 Task: Set up a reminder for the backpacking and trekking journey.
Action: Mouse moved to (80, 116)
Screenshot: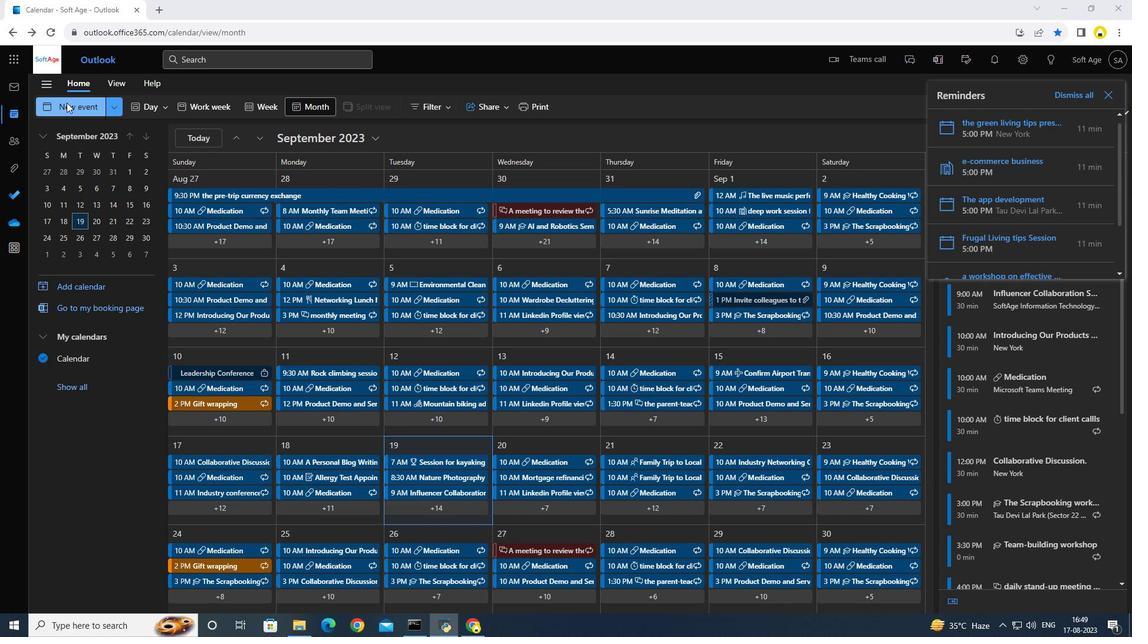 
Action: Mouse pressed left at (80, 116)
Screenshot: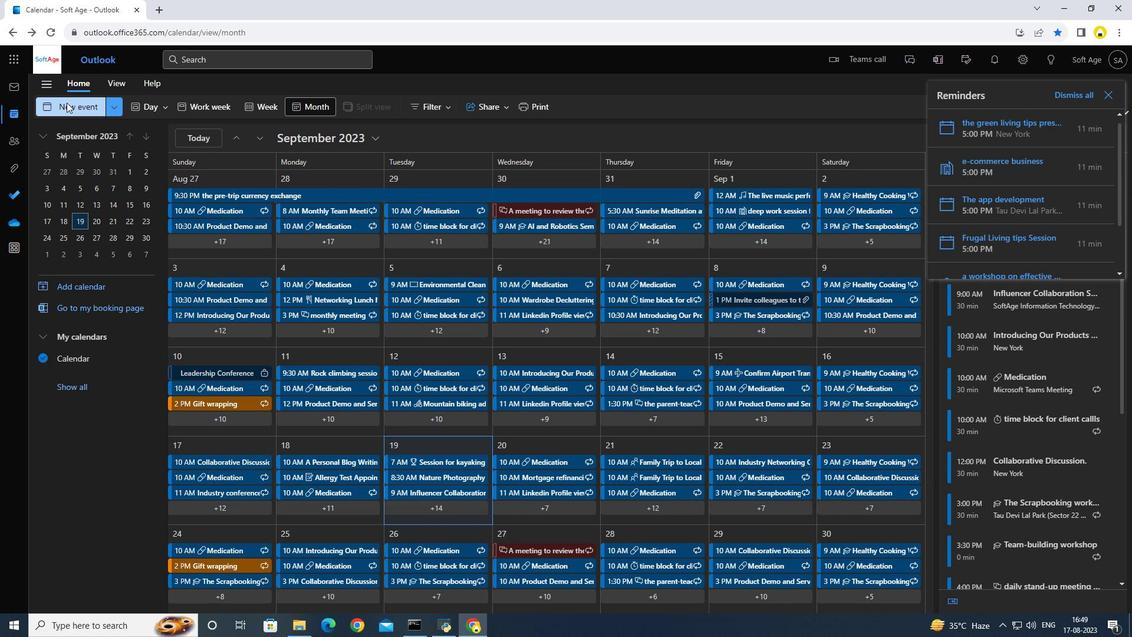 
Action: Mouse moved to (320, 182)
Screenshot: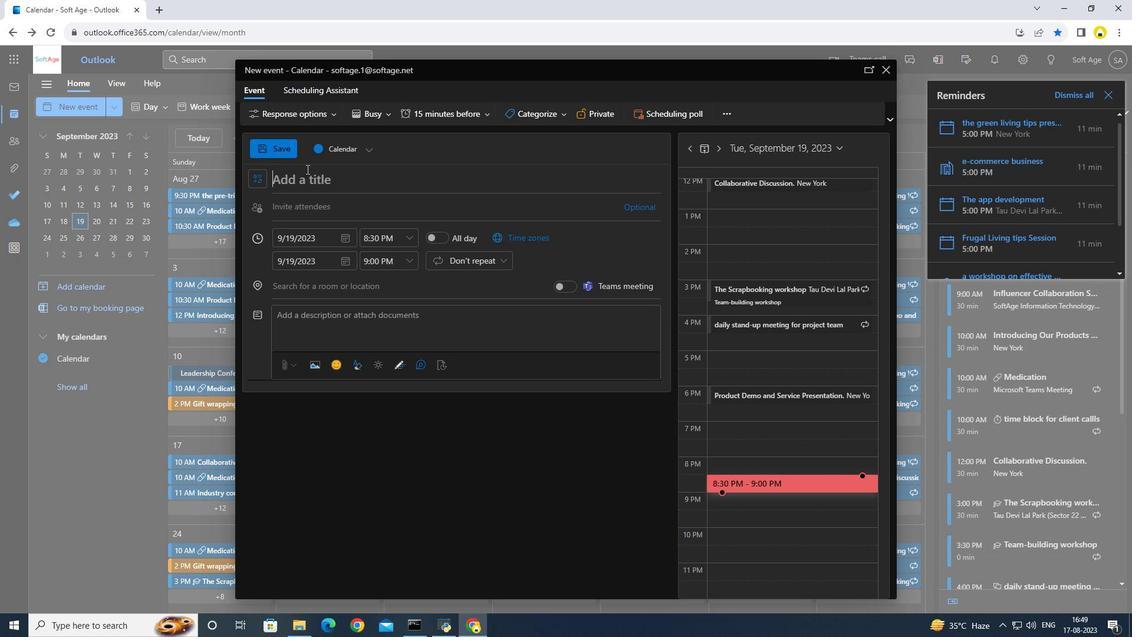 
Action: Key pressed <Key.caps_lock>B<Key.caps_lock>ackpacking<Key.space>and<Key.space><Key.caps_lock>T<Key.caps_lock>rekking<Key.space>journey
Screenshot: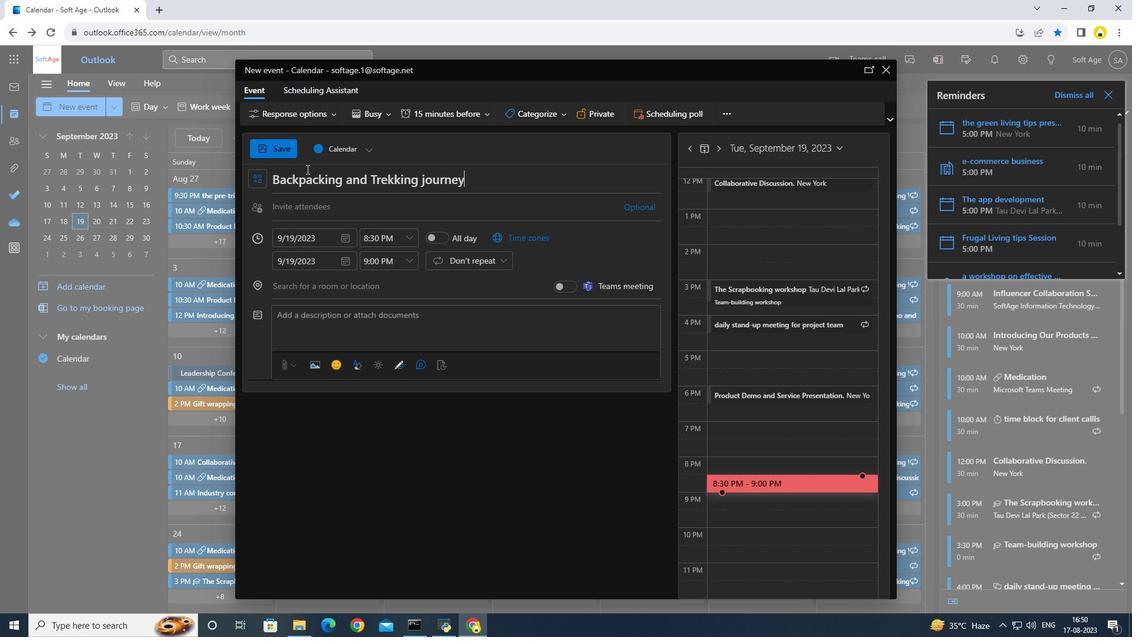 
Action: Mouse moved to (489, 122)
Screenshot: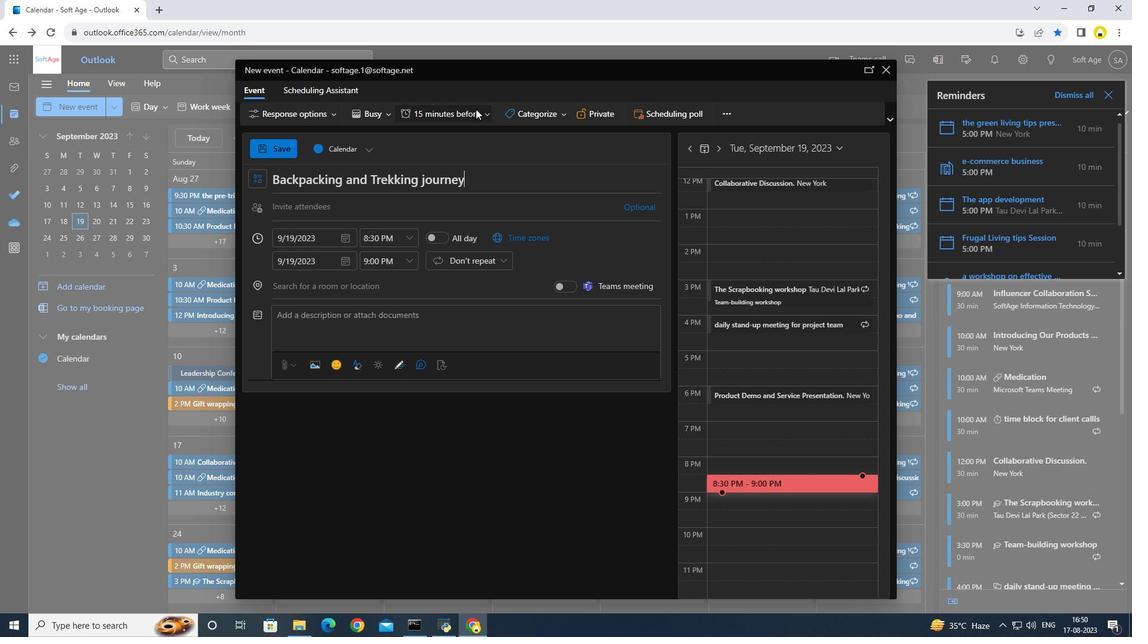 
Action: Mouse pressed left at (489, 122)
Screenshot: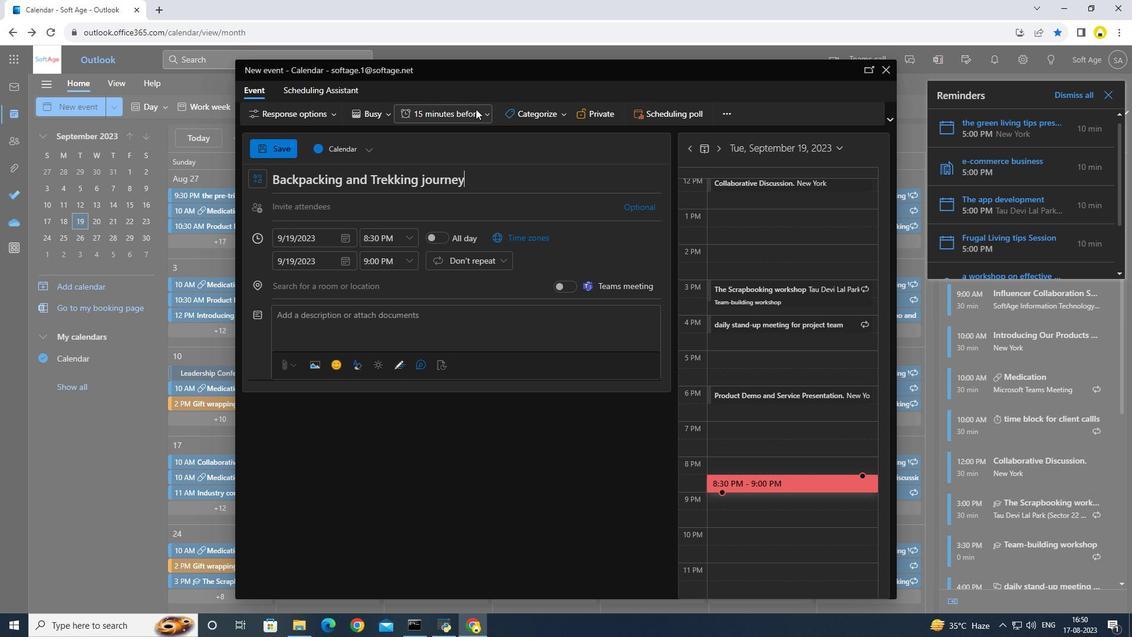 
Action: Mouse moved to (460, 193)
Screenshot: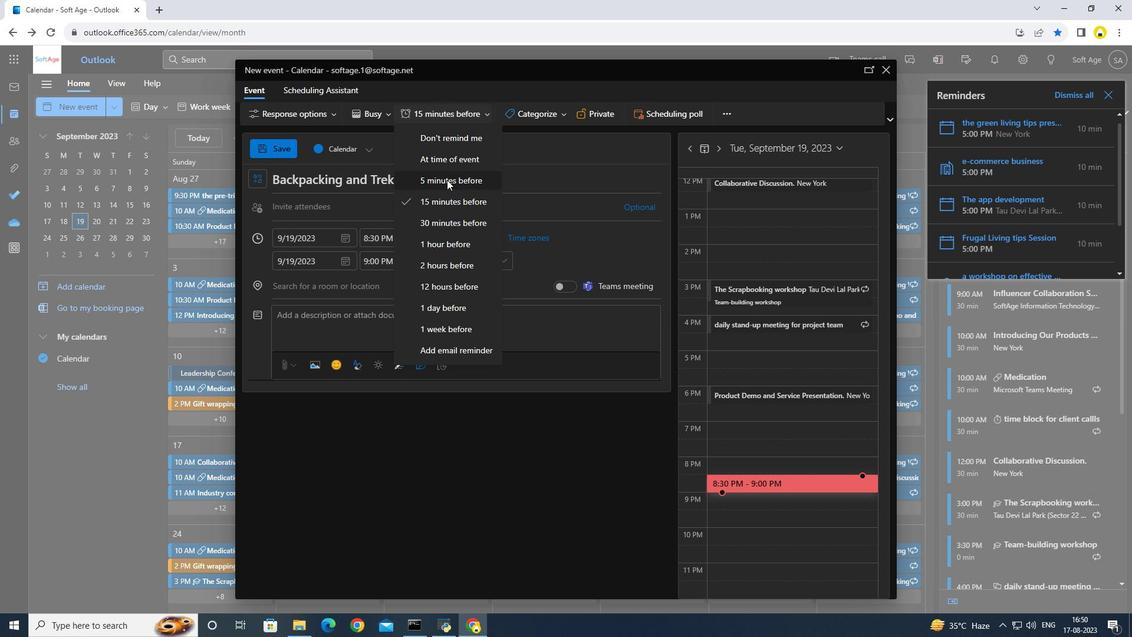 
Action: Mouse pressed left at (460, 193)
Screenshot: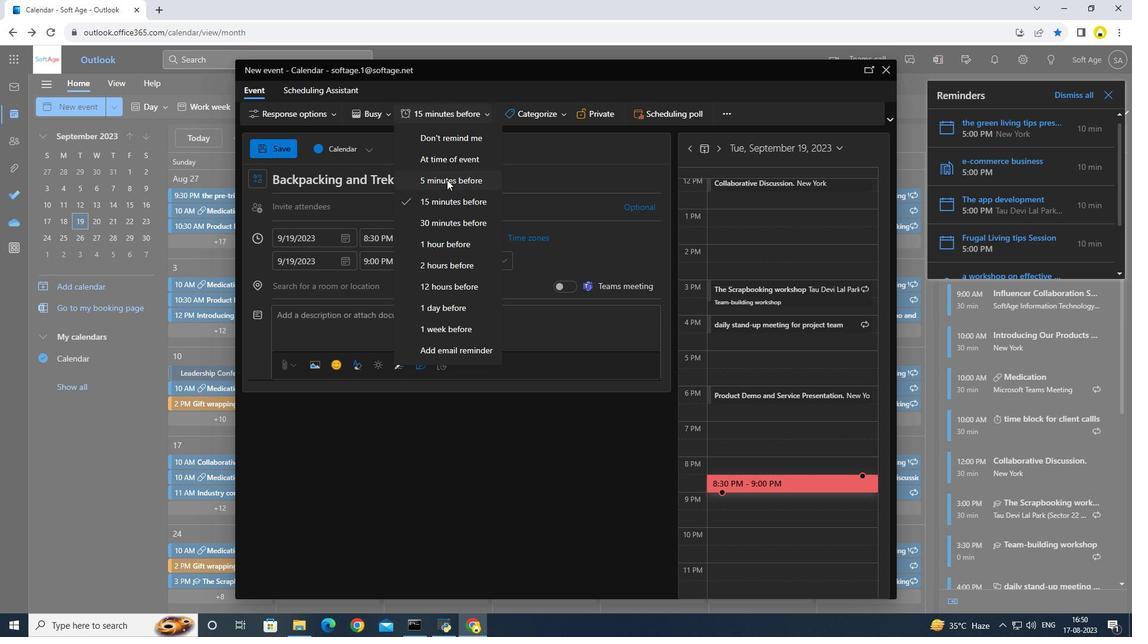 
Action: Mouse moved to (413, 253)
Screenshot: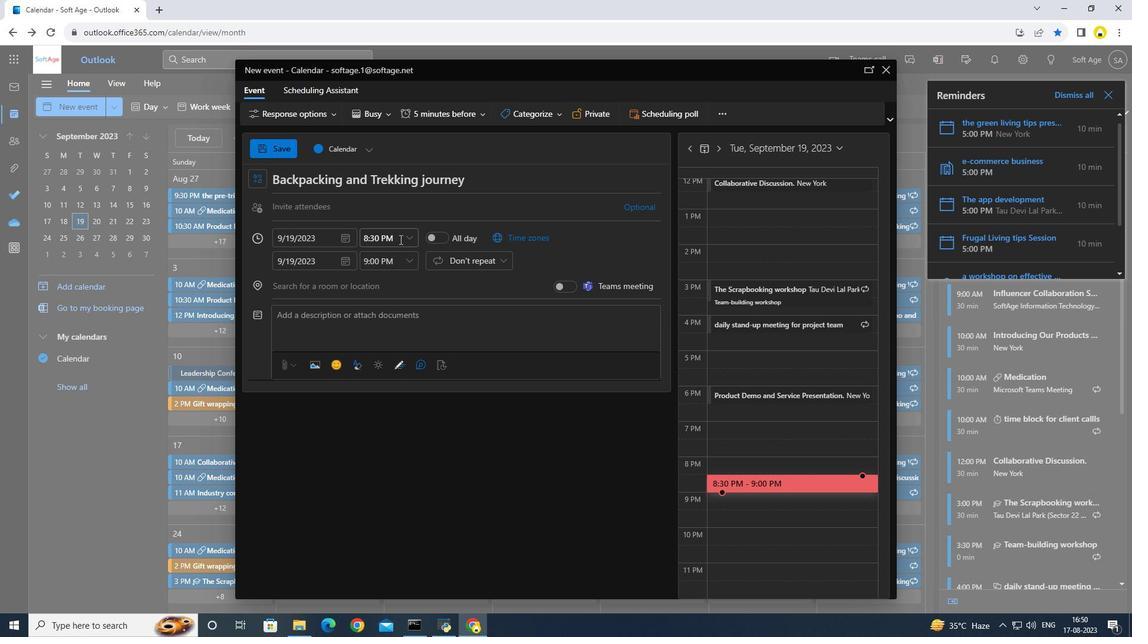 
Action: Mouse pressed left at (413, 253)
Screenshot: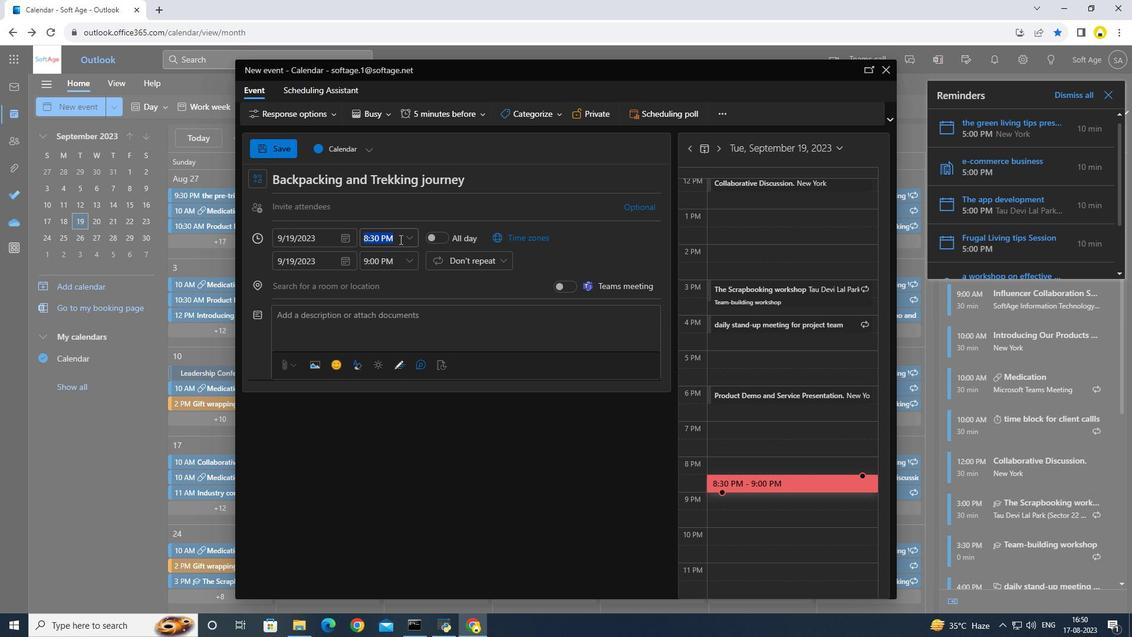 
Action: Mouse moved to (421, 251)
Screenshot: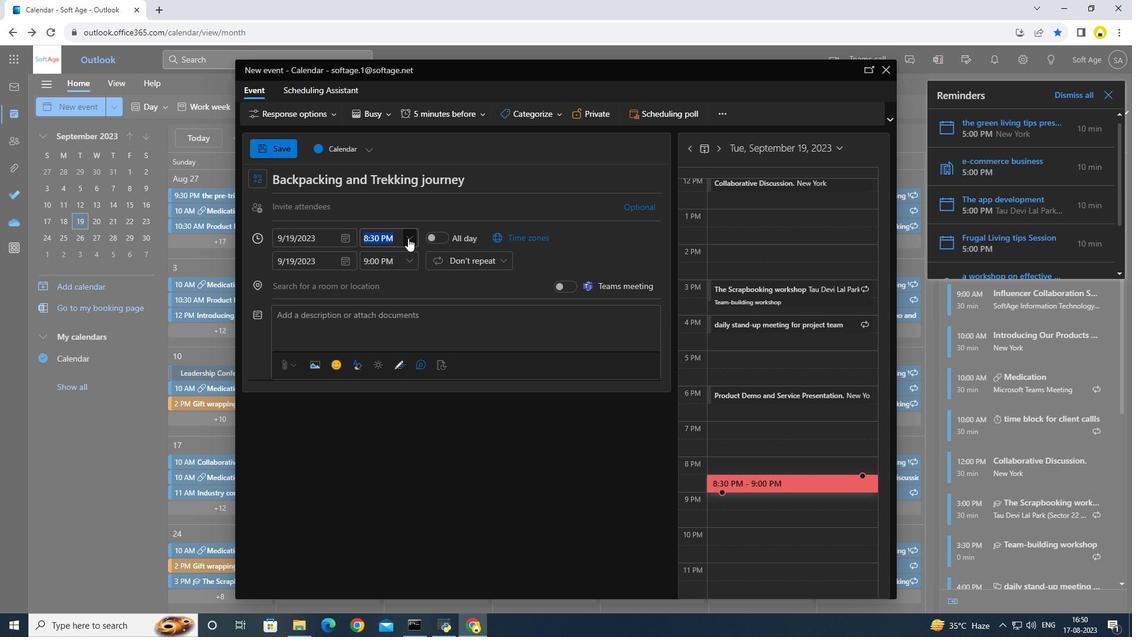 
Action: Mouse pressed left at (421, 251)
Screenshot: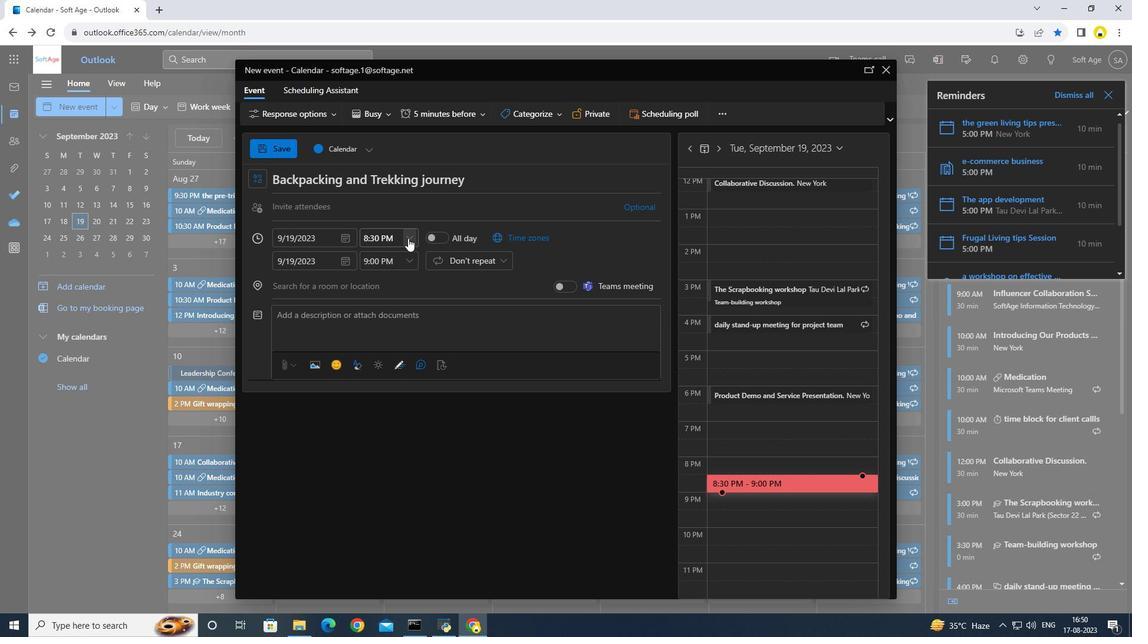 
Action: Mouse moved to (411, 282)
Screenshot: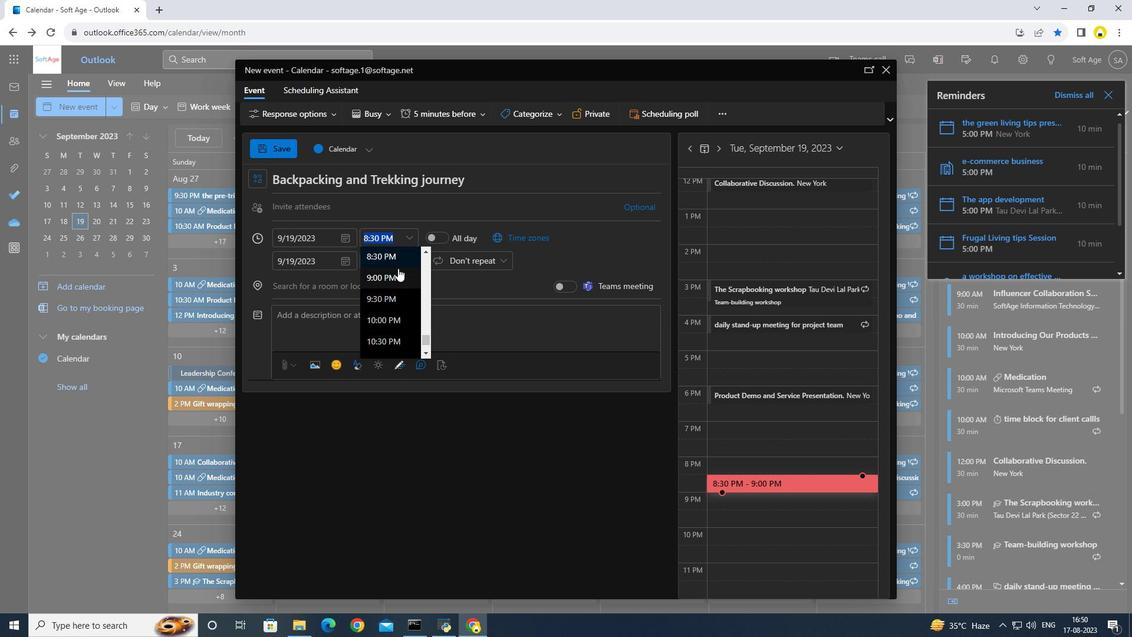 
Action: Mouse scrolled (411, 282) with delta (0, 0)
Screenshot: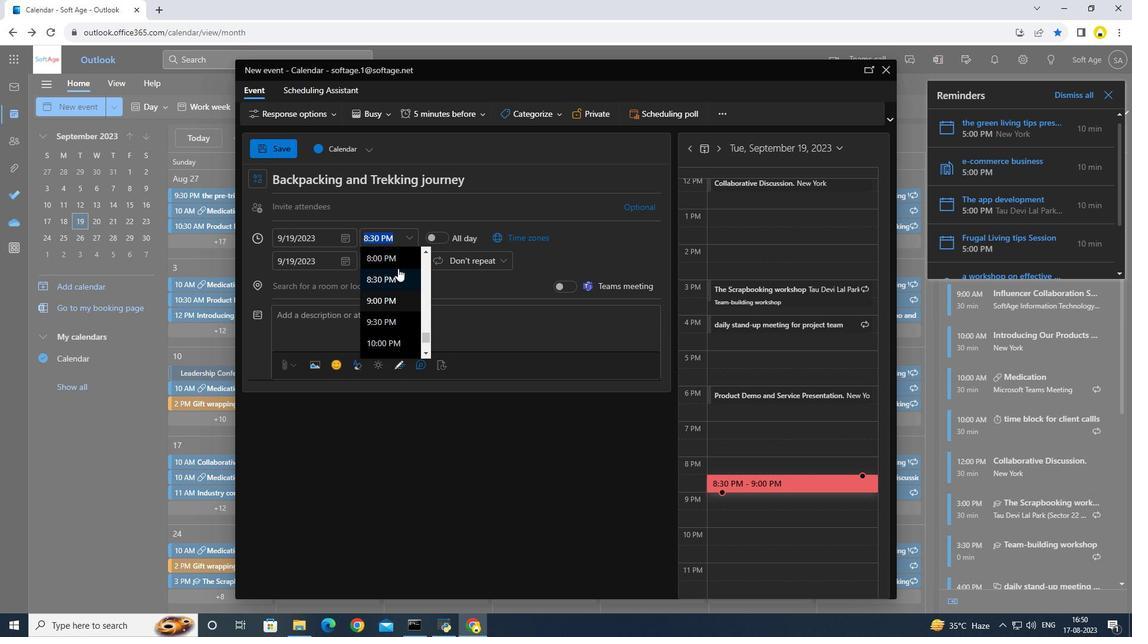 
Action: Mouse scrolled (411, 282) with delta (0, 0)
Screenshot: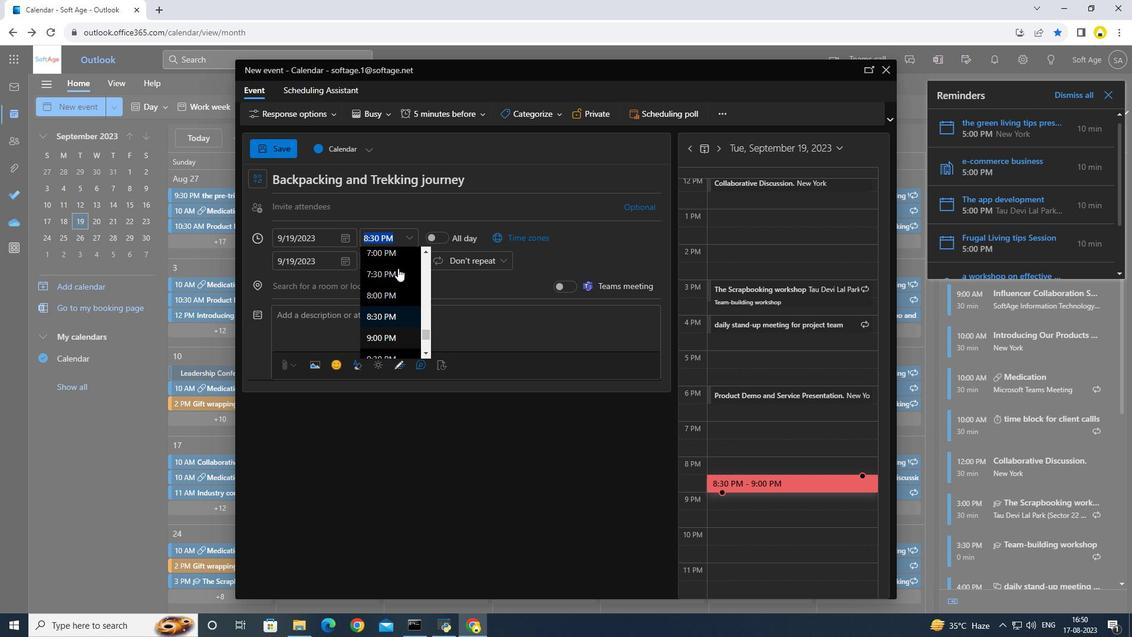
Action: Mouse scrolled (411, 282) with delta (0, 0)
Screenshot: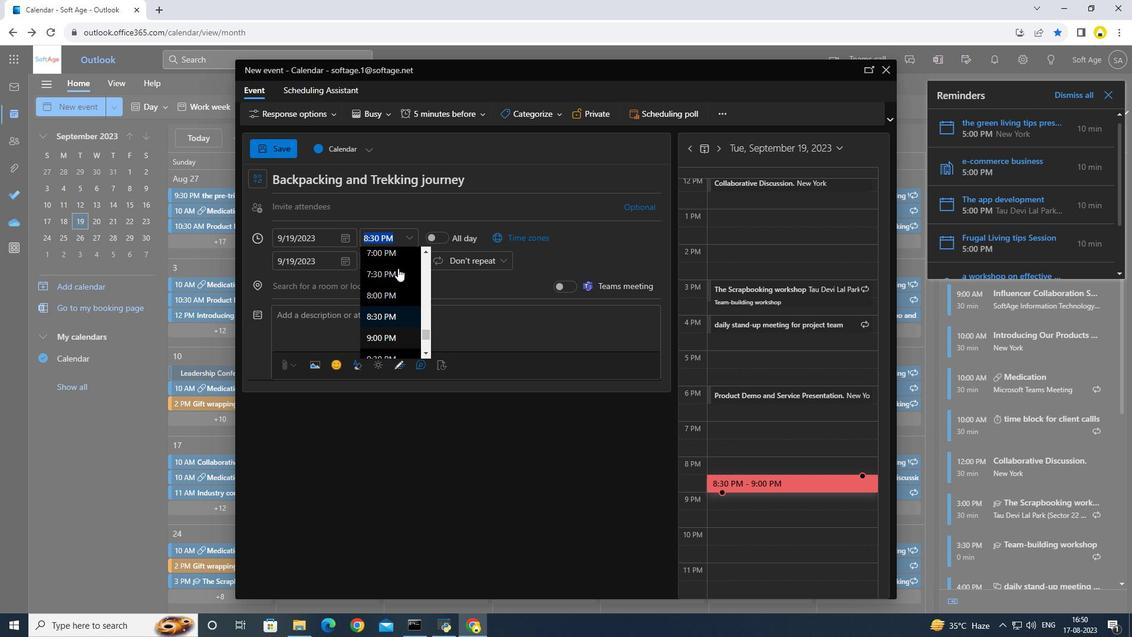 
Action: Mouse scrolled (411, 282) with delta (0, 0)
Screenshot: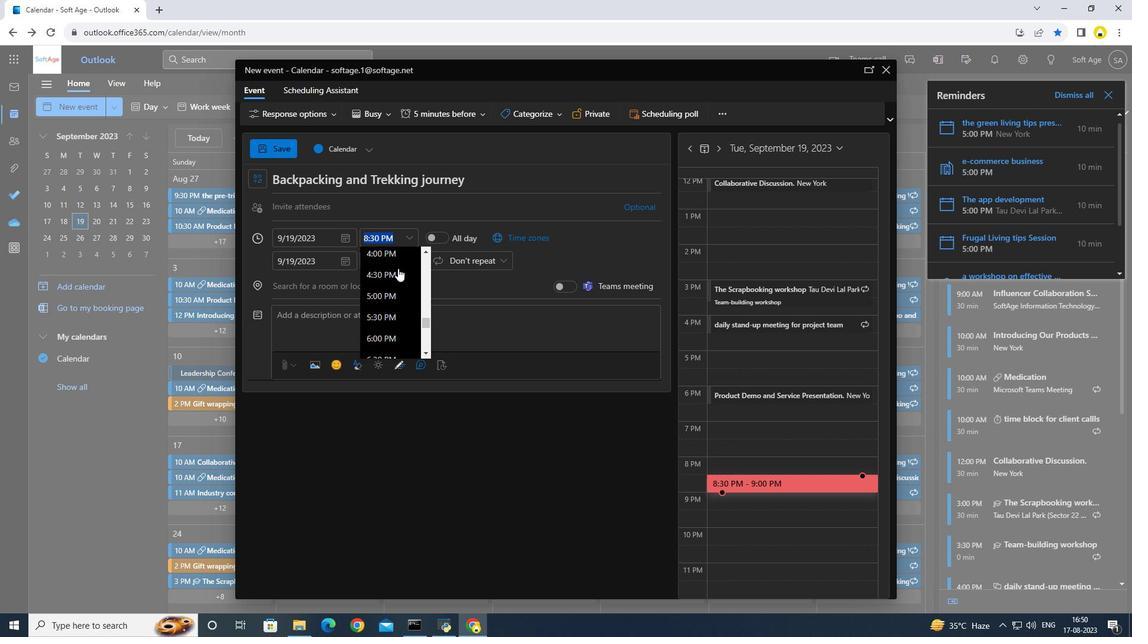 
Action: Mouse moved to (390, 295)
Screenshot: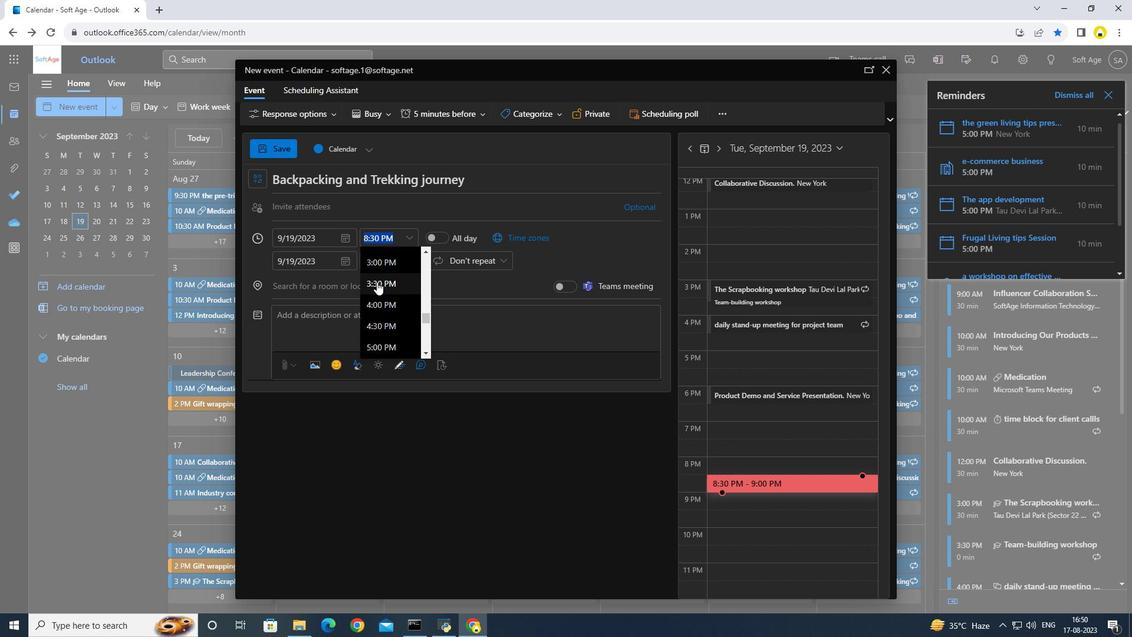 
Action: Mouse scrolled (390, 296) with delta (0, 0)
Screenshot: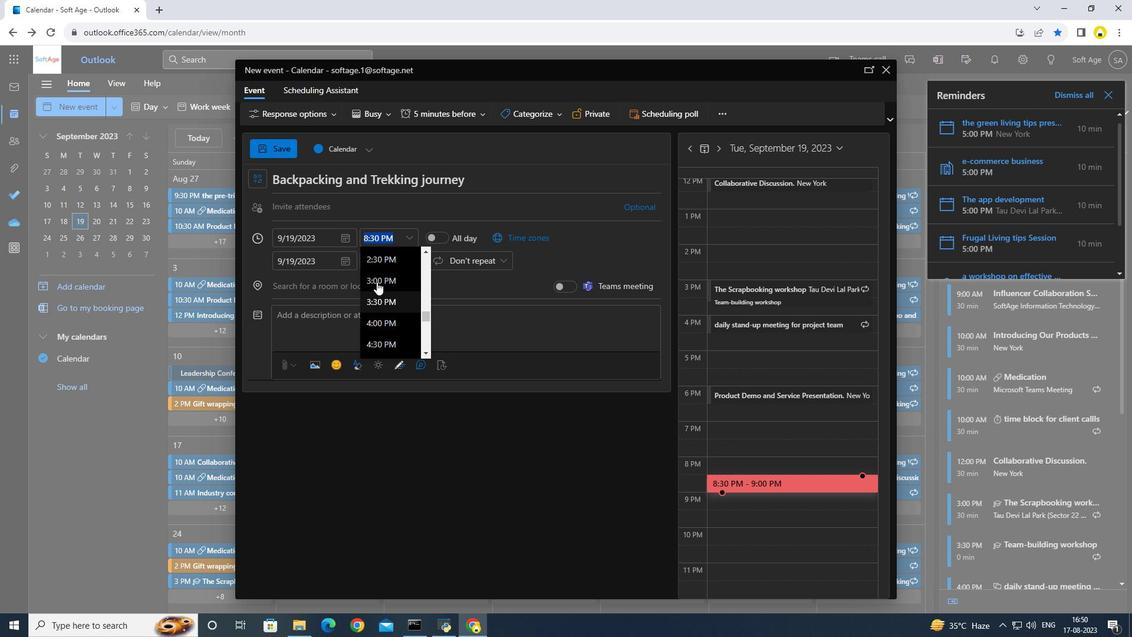 
Action: Mouse scrolled (390, 296) with delta (0, 0)
Screenshot: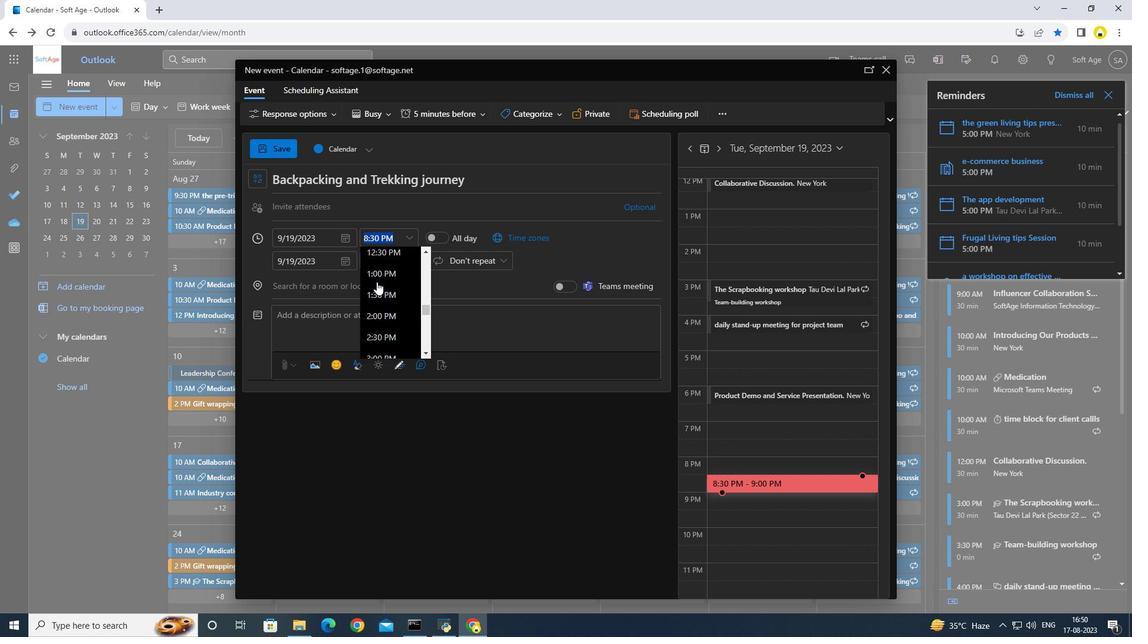 
Action: Mouse scrolled (390, 296) with delta (0, 0)
Screenshot: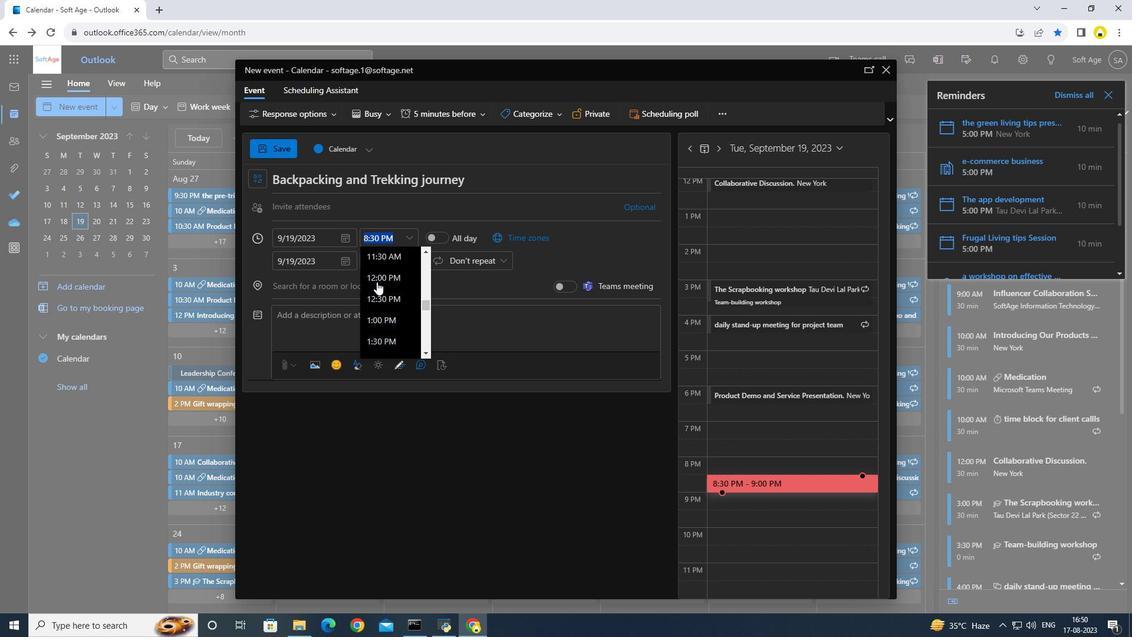 
Action: Mouse scrolled (390, 296) with delta (0, 0)
Screenshot: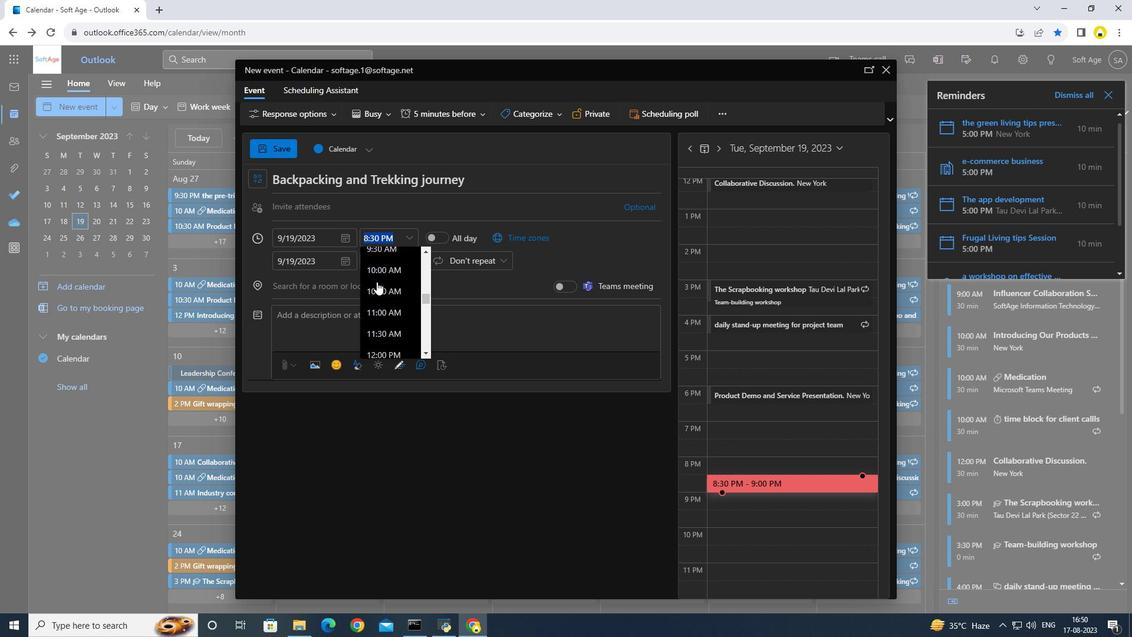
Action: Mouse pressed left at (390, 295)
Screenshot: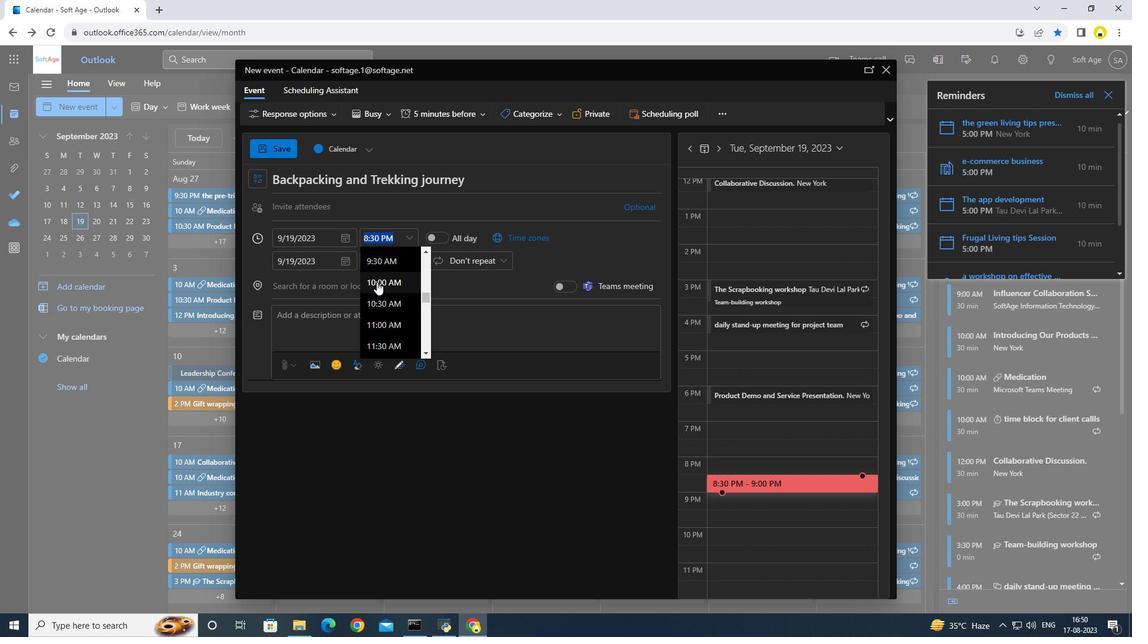 
Action: Mouse moved to (421, 256)
Screenshot: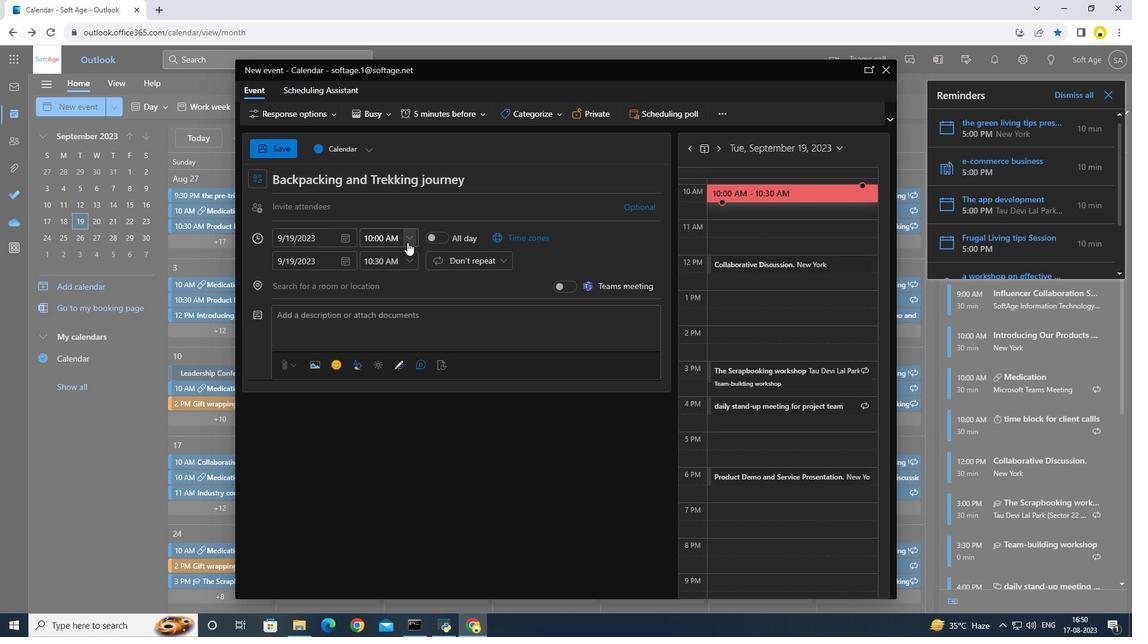 
Action: Mouse pressed left at (421, 256)
Screenshot: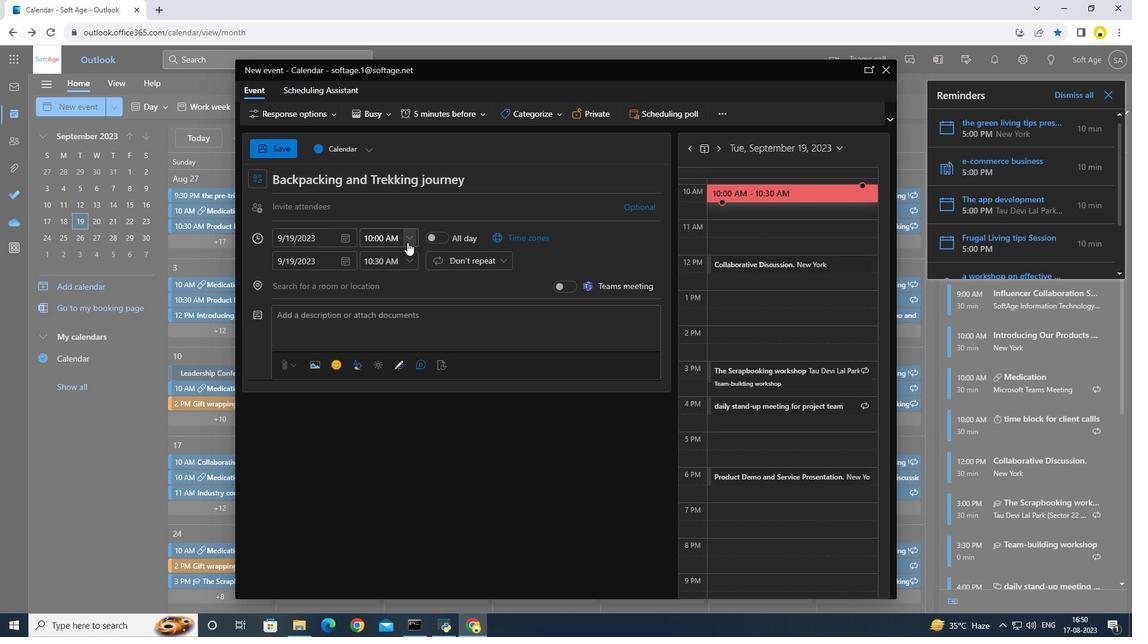 
Action: Mouse moved to (398, 285)
Screenshot: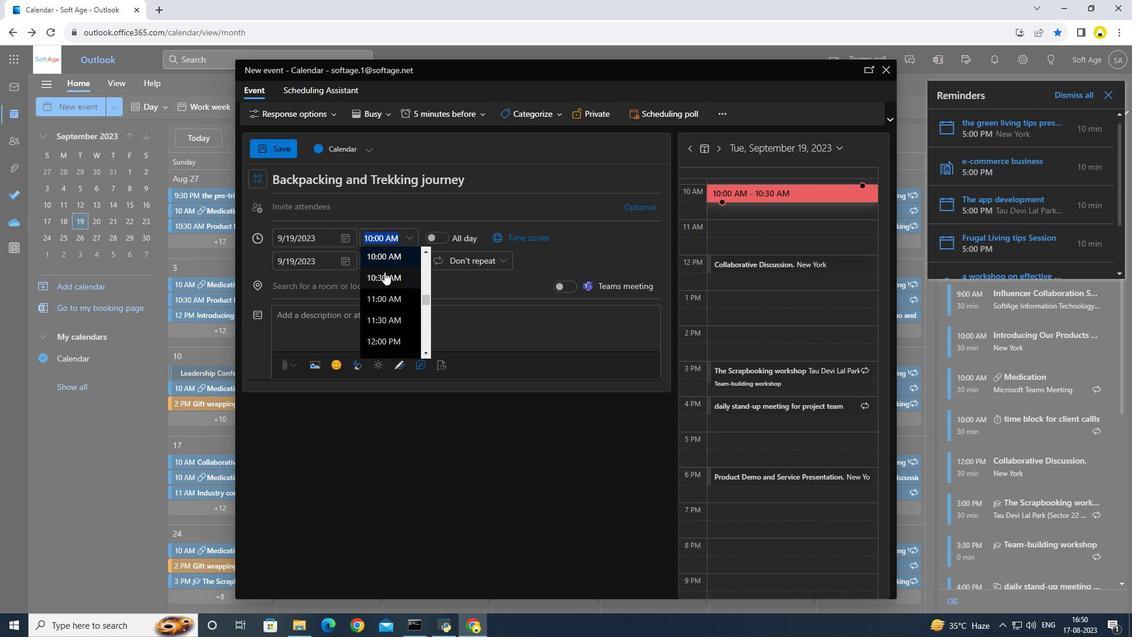 
Action: Mouse scrolled (398, 286) with delta (0, 0)
Screenshot: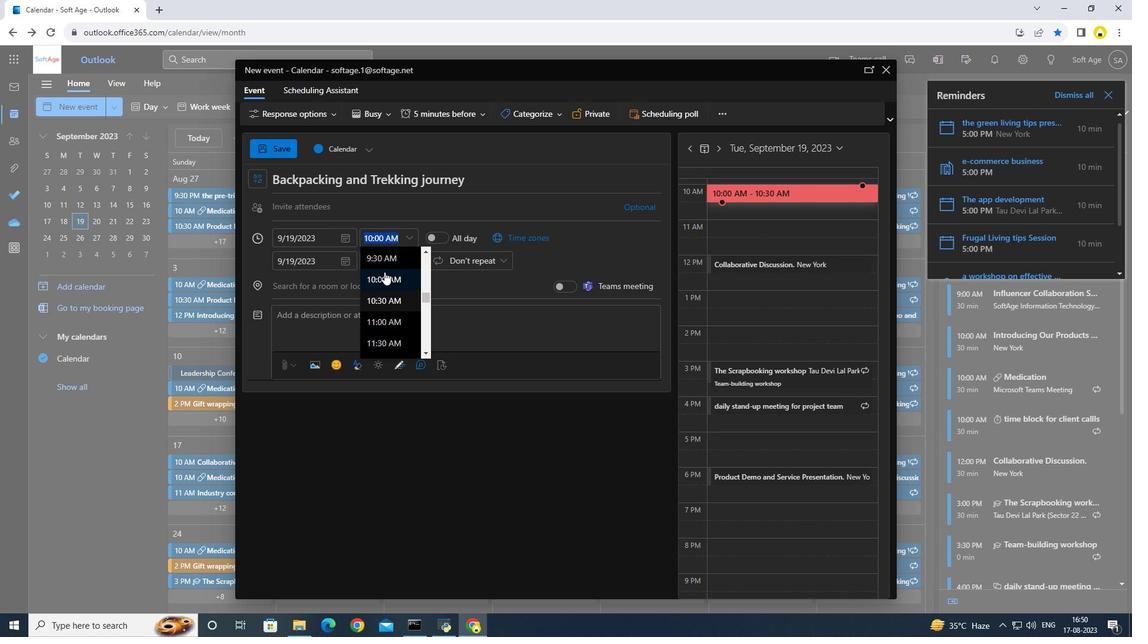 
Action: Mouse scrolled (398, 286) with delta (0, 0)
Screenshot: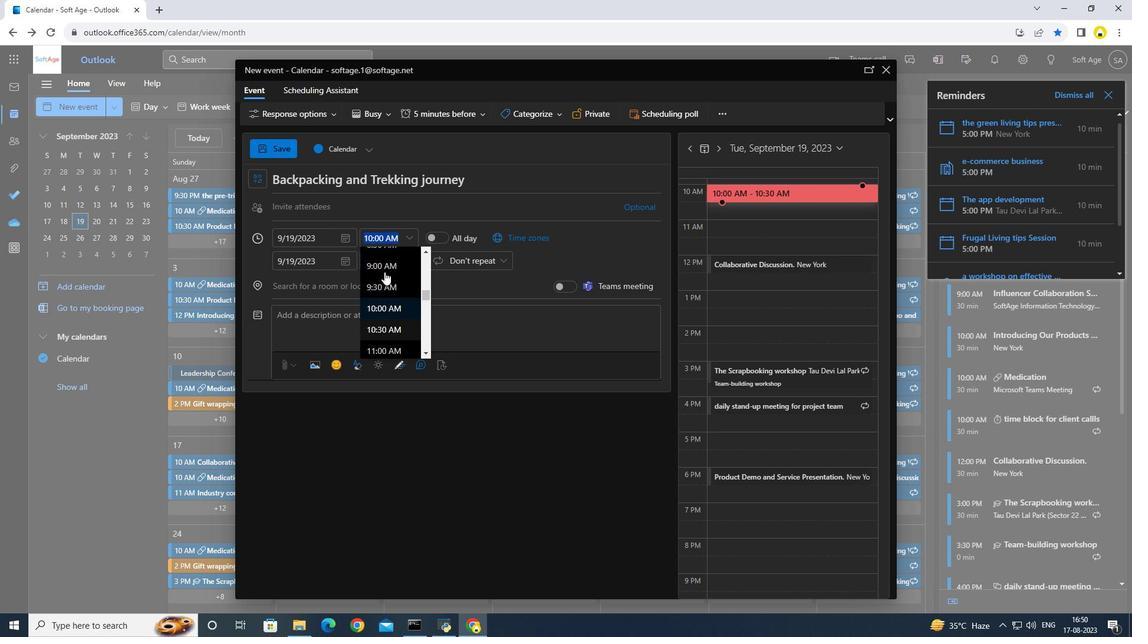 
Action: Mouse moved to (394, 303)
Screenshot: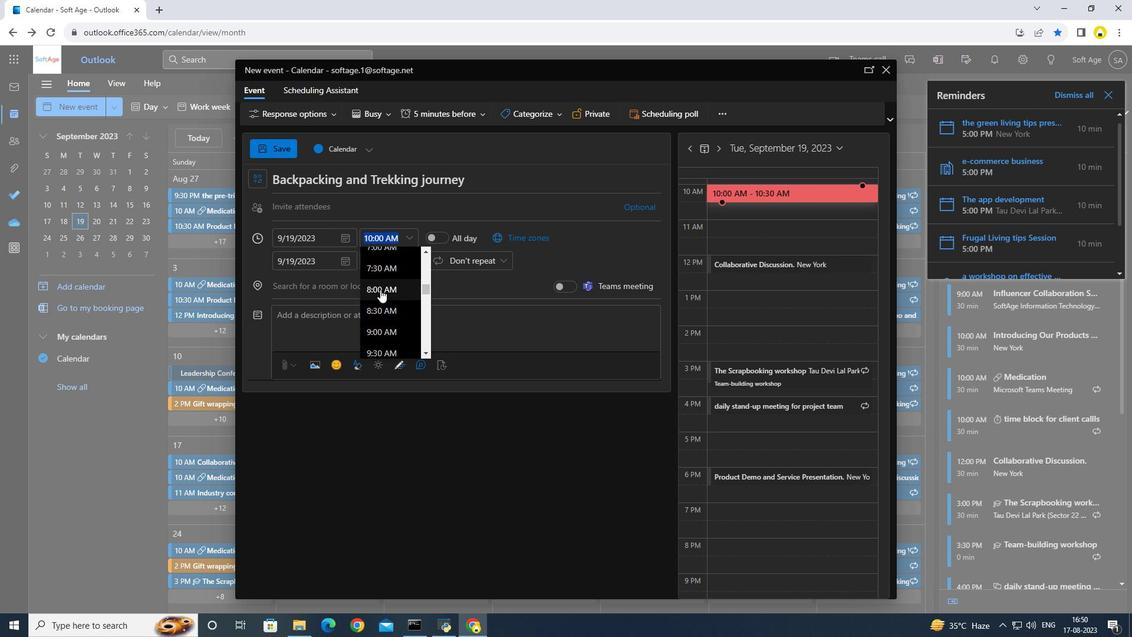 
Action: Mouse pressed left at (394, 303)
Screenshot: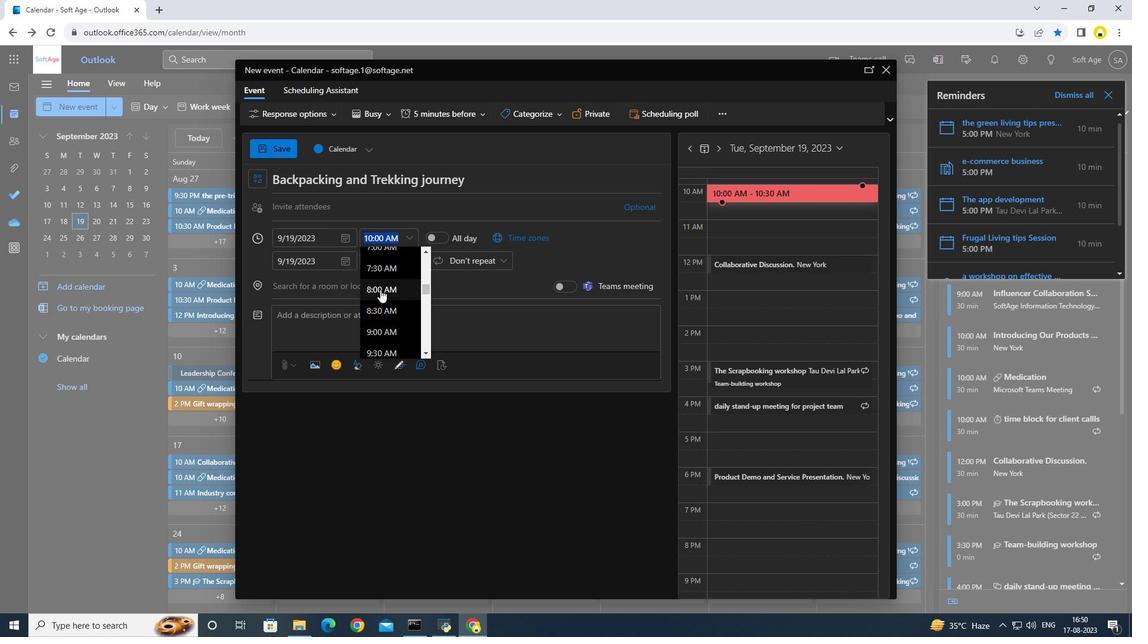 
Action: Mouse moved to (299, 150)
Screenshot: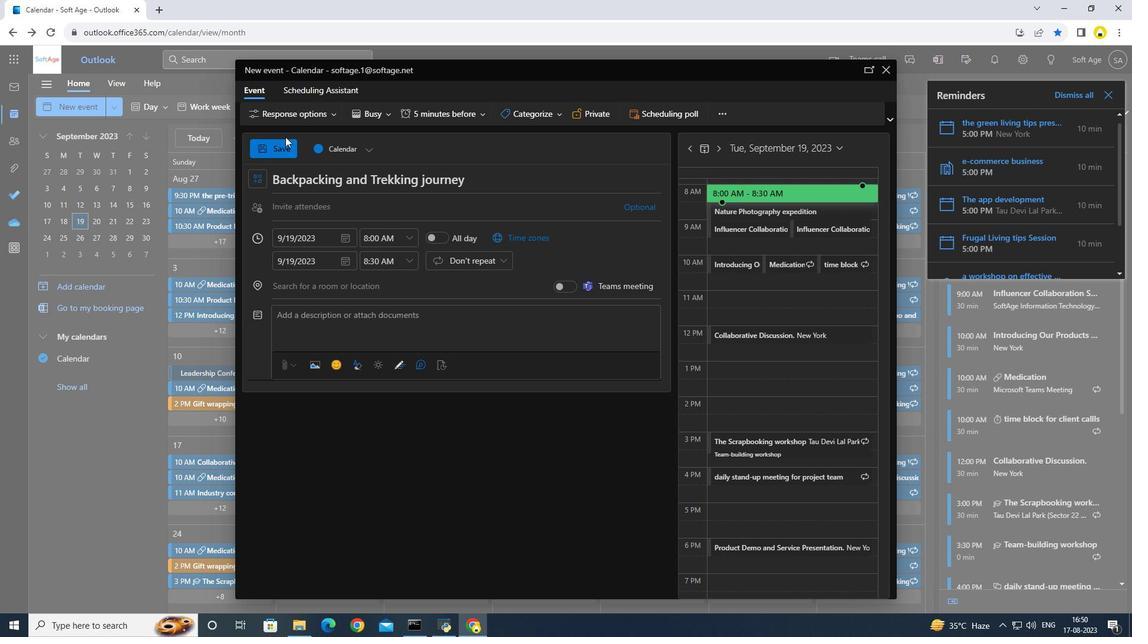 
Action: Mouse pressed left at (299, 150)
Screenshot: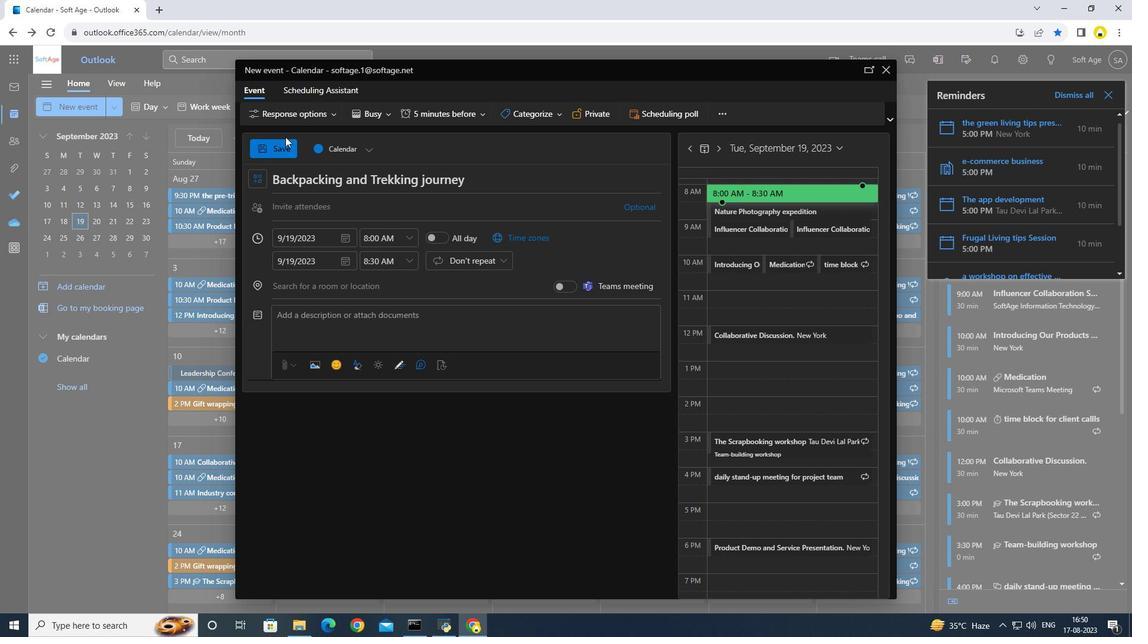 
Action: Mouse moved to (296, 156)
Screenshot: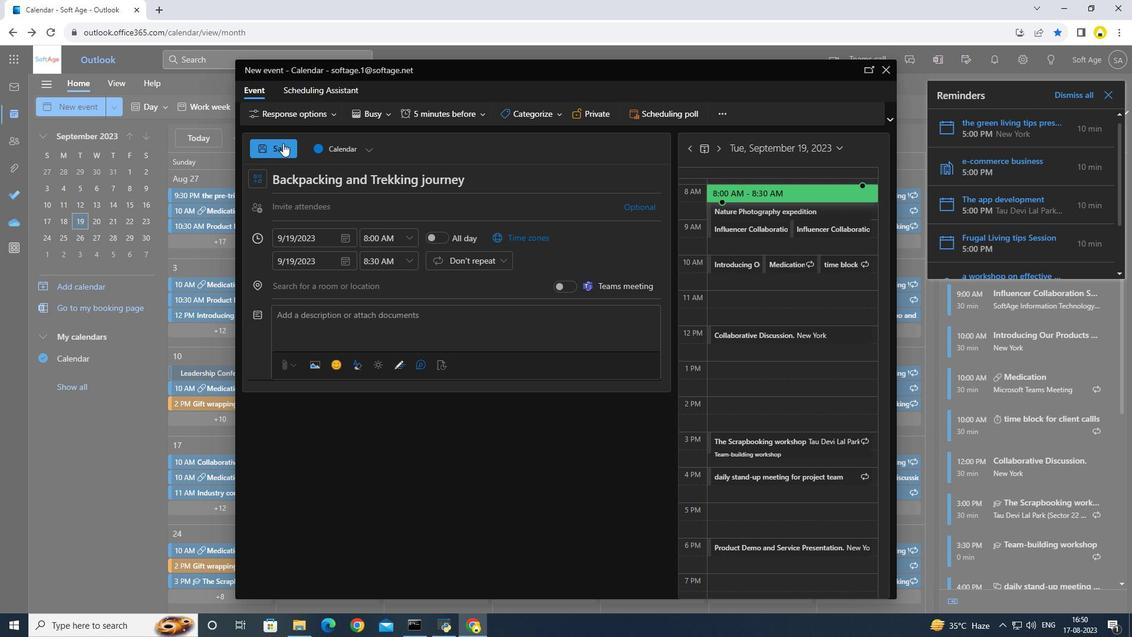 
Action: Mouse pressed left at (296, 156)
Screenshot: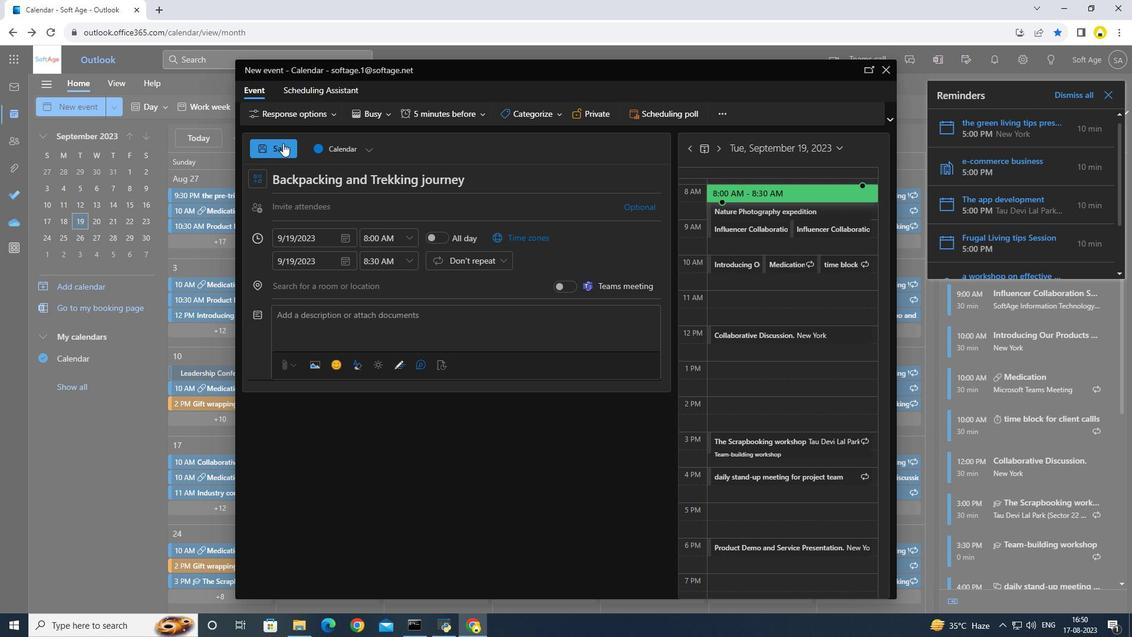 
